 Task: Choose the value(javascript react) option in the included languages
Action: Mouse moved to (20, 499)
Screenshot: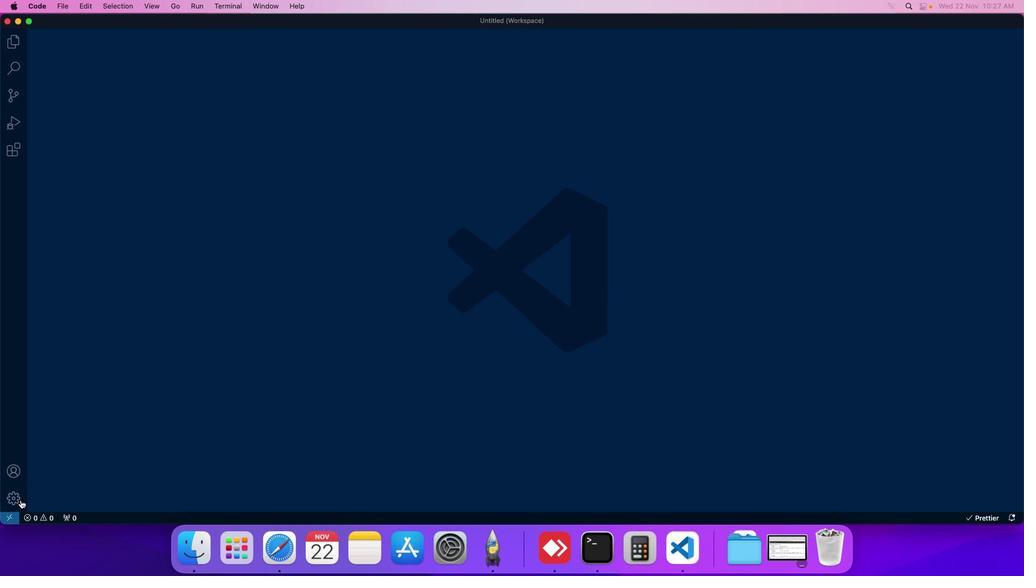 
Action: Mouse pressed left at (20, 499)
Screenshot: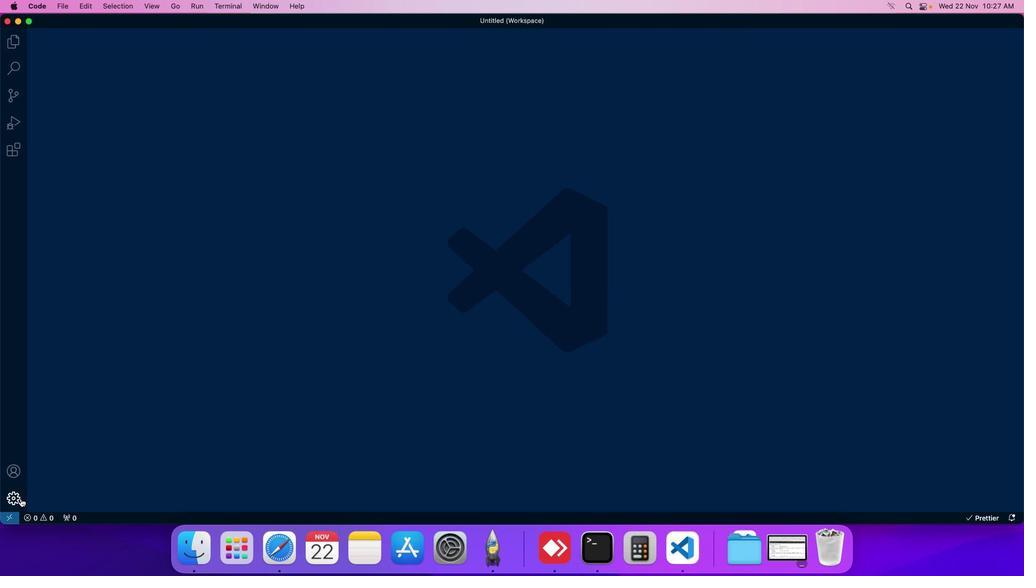 
Action: Mouse moved to (56, 420)
Screenshot: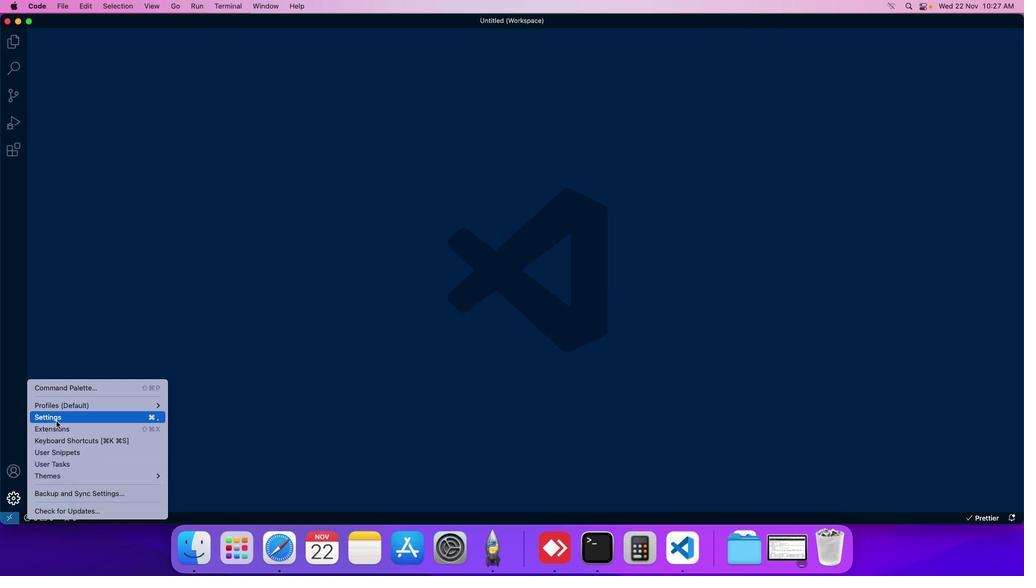 
Action: Mouse pressed left at (56, 420)
Screenshot: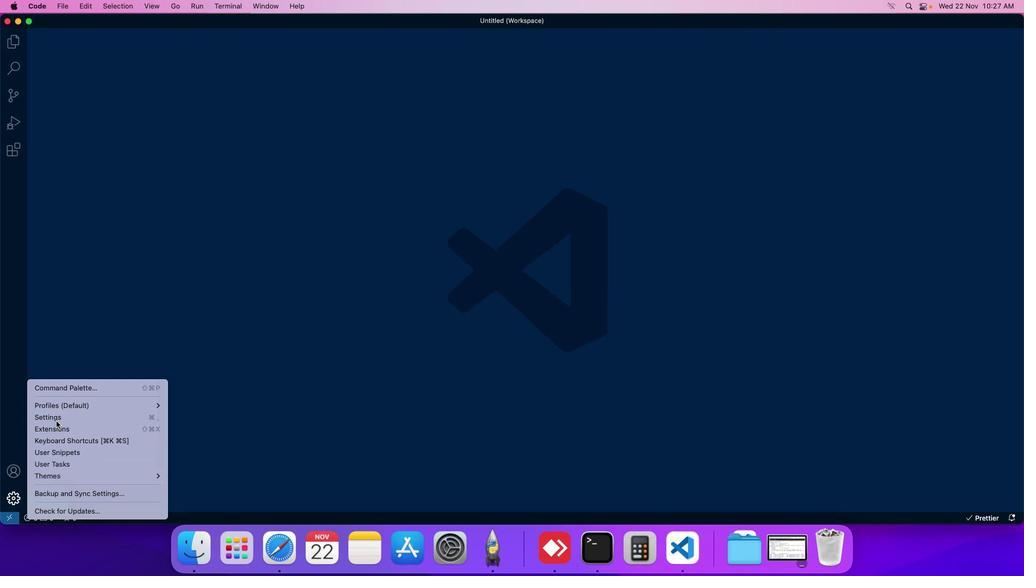 
Action: Mouse moved to (259, 80)
Screenshot: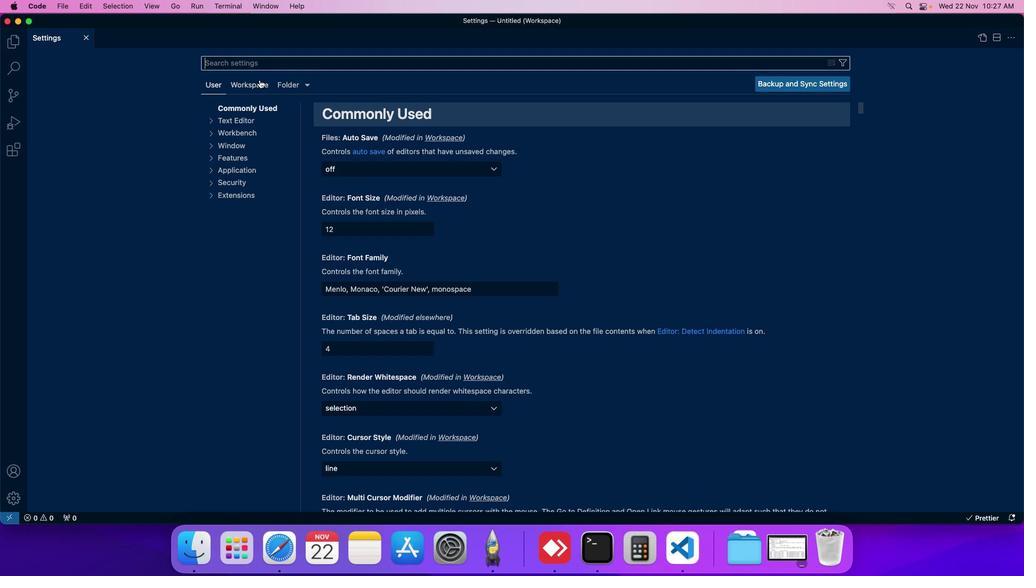 
Action: Mouse pressed left at (259, 80)
Screenshot: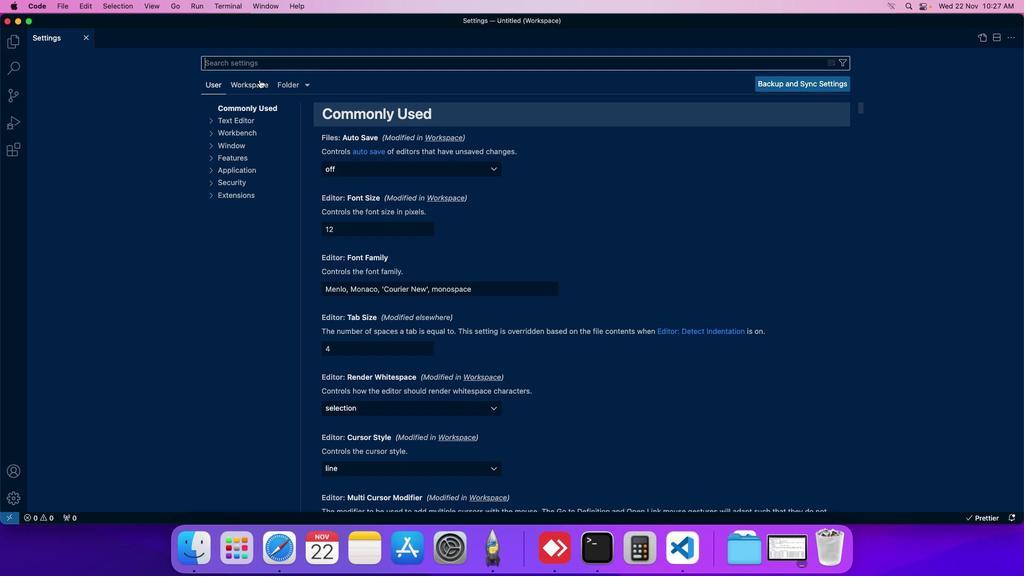 
Action: Mouse moved to (252, 181)
Screenshot: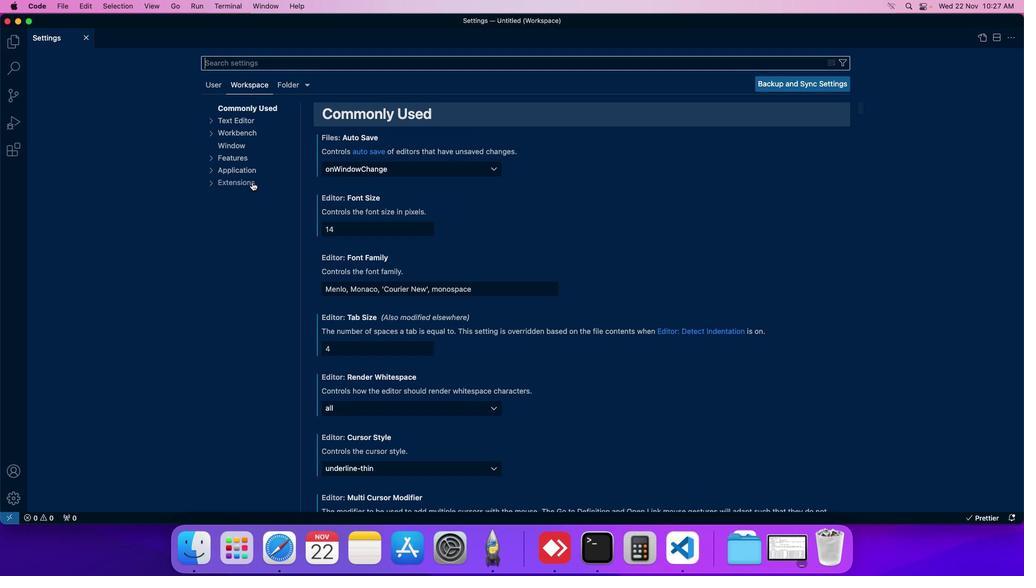 
Action: Mouse pressed left at (252, 181)
Screenshot: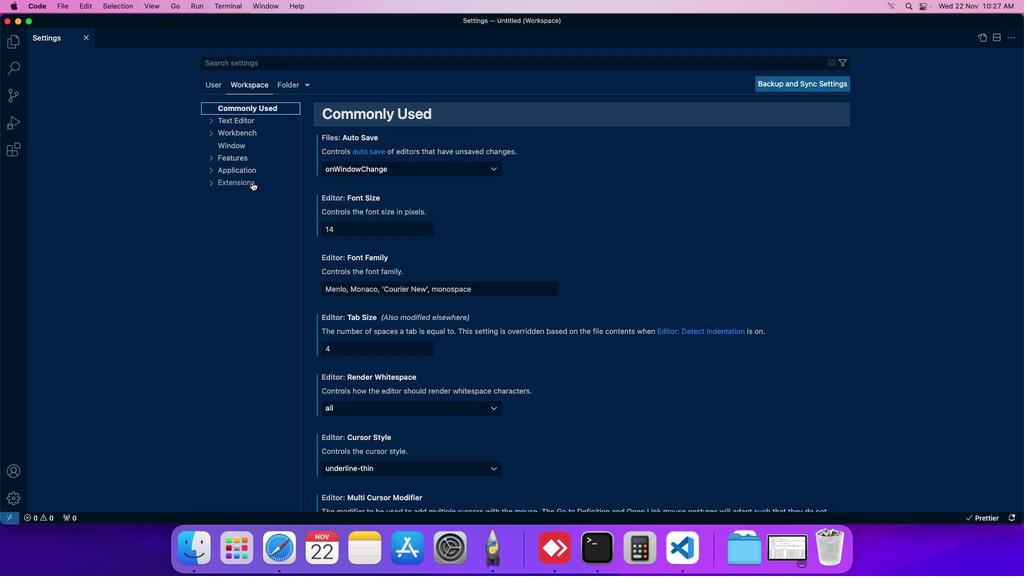 
Action: Mouse moved to (255, 259)
Screenshot: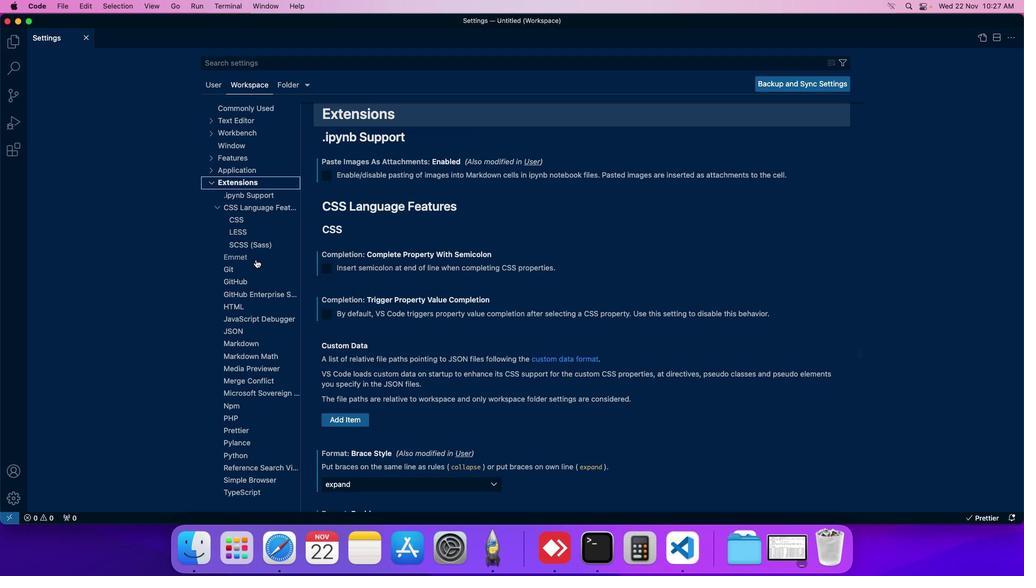 
Action: Mouse pressed left at (255, 259)
Screenshot: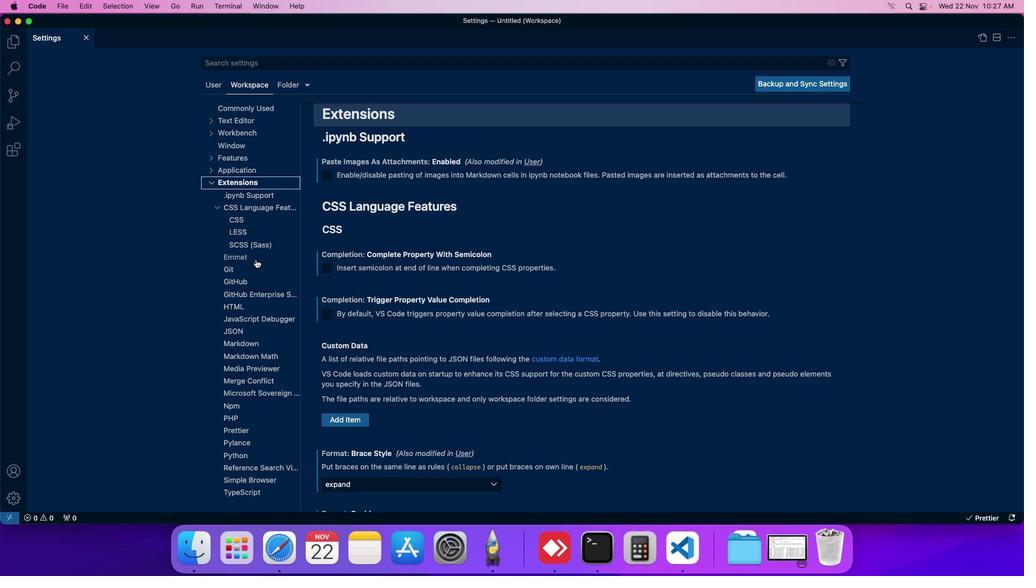 
Action: Mouse moved to (357, 349)
Screenshot: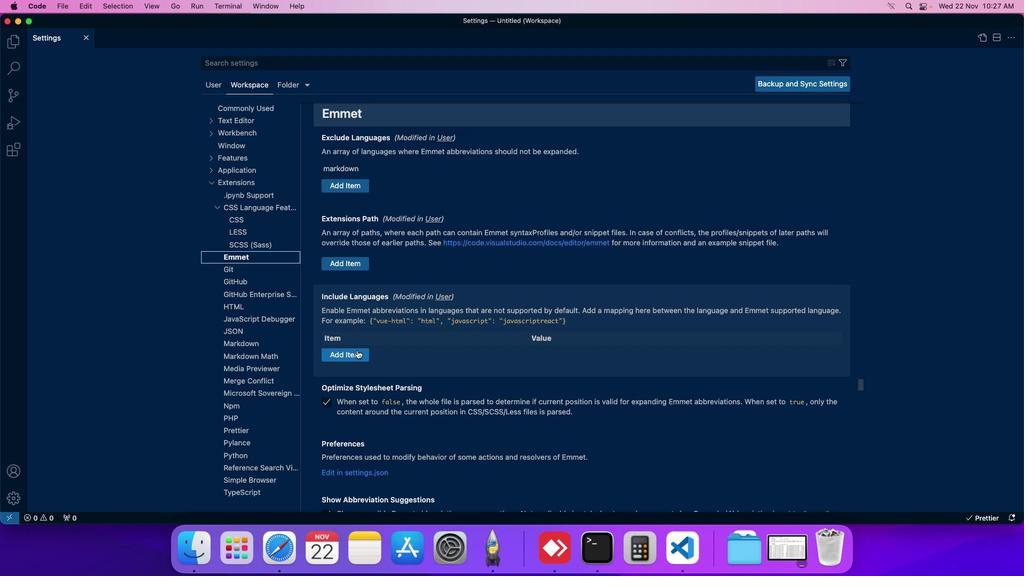
Action: Mouse pressed left at (357, 349)
Screenshot: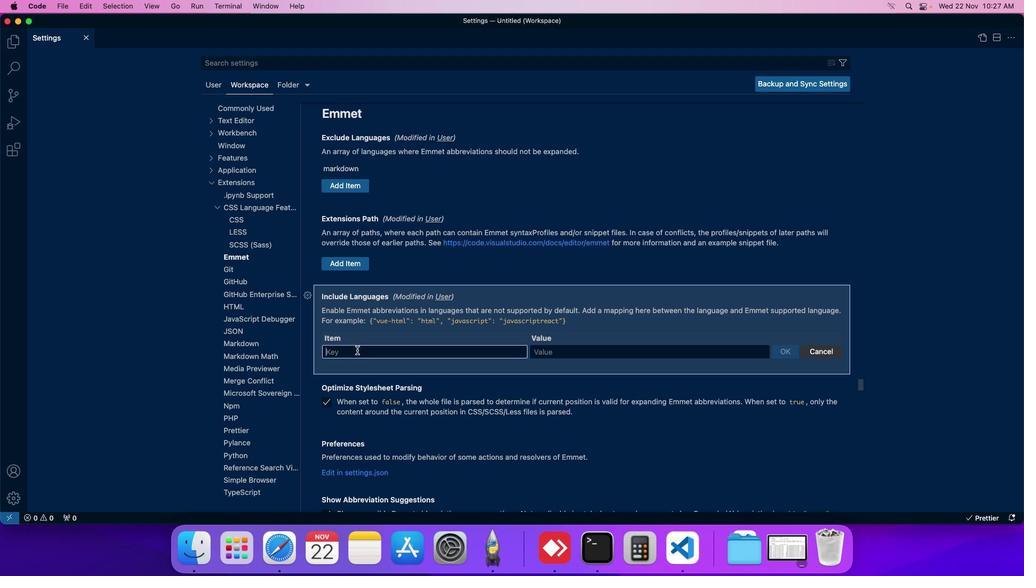 
Action: Mouse moved to (561, 355)
Screenshot: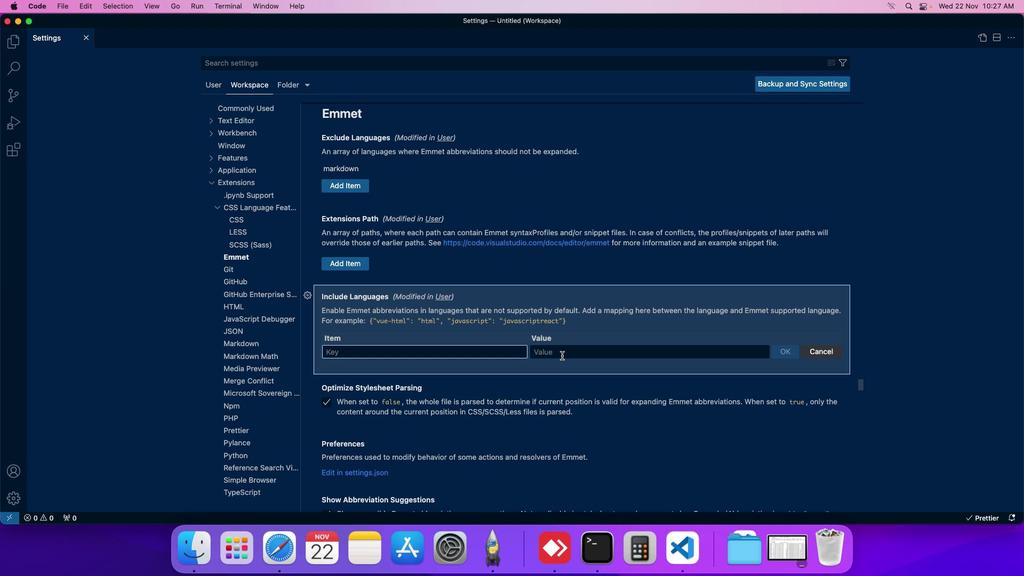 
Action: Mouse pressed left at (561, 355)
Screenshot: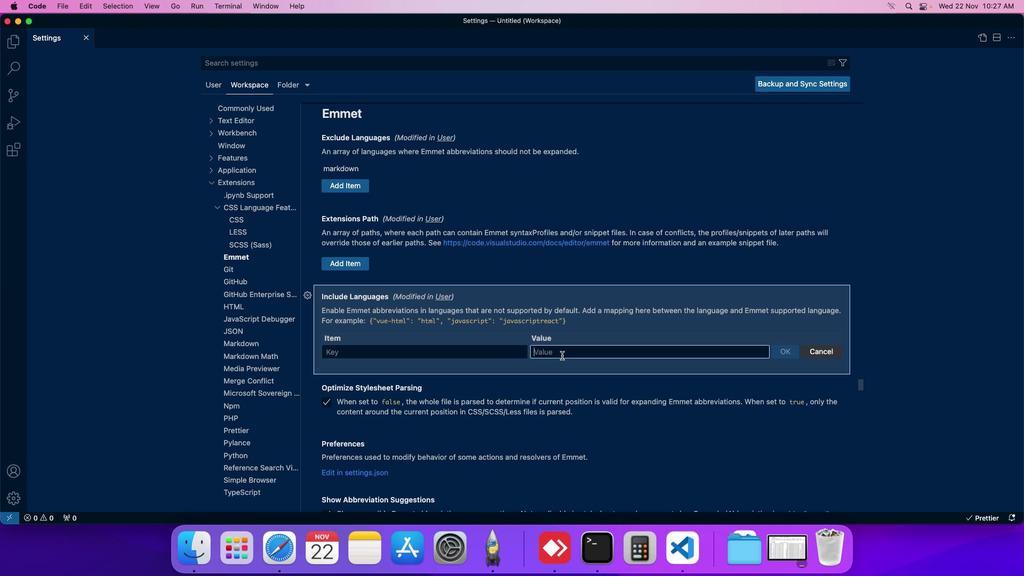 
Action: Key pressed 'k'Key.backspace'j''a''v''a''s''c''r''i''p''t'Key.space't'Key.backspace'r''e''a''c''t'
Screenshot: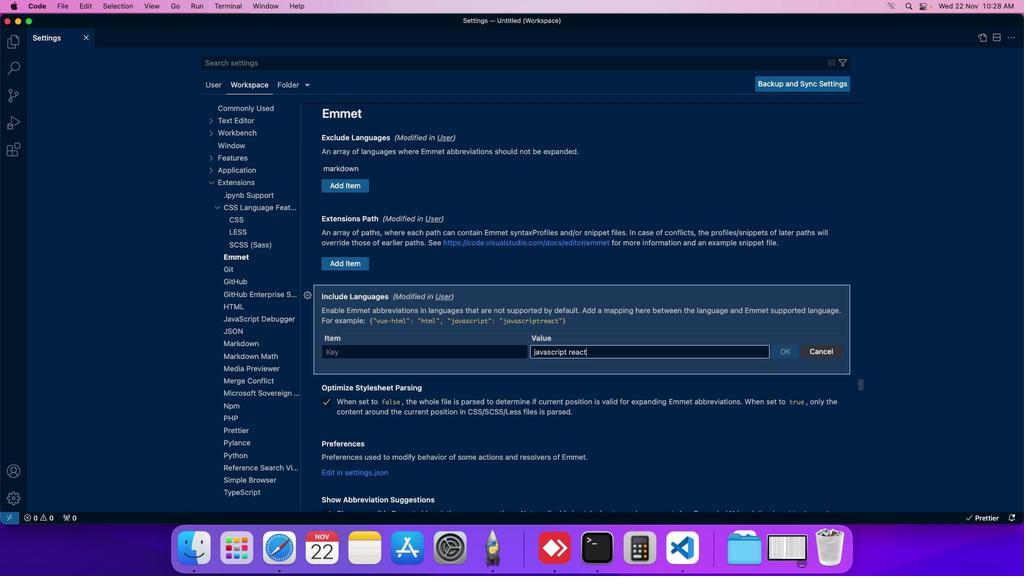
Action: Mouse moved to (789, 355)
Screenshot: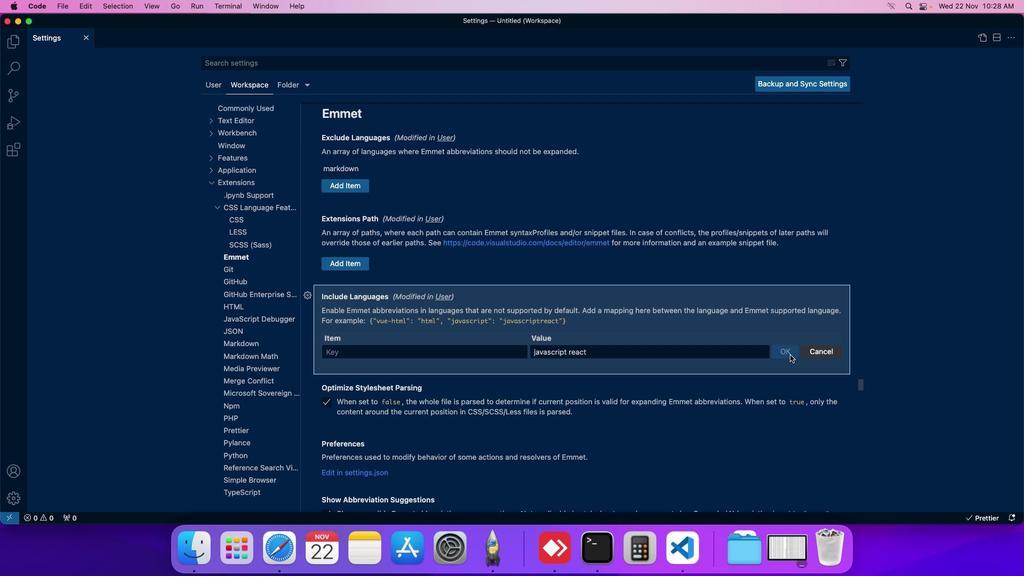 
Action: Mouse pressed left at (789, 355)
Screenshot: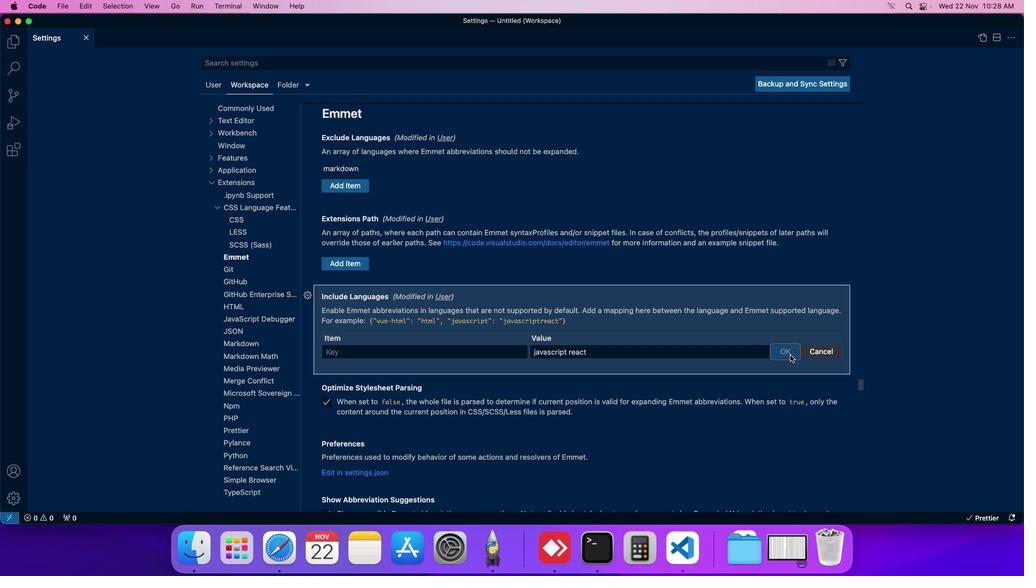
Action: Mouse moved to (773, 363)
Screenshot: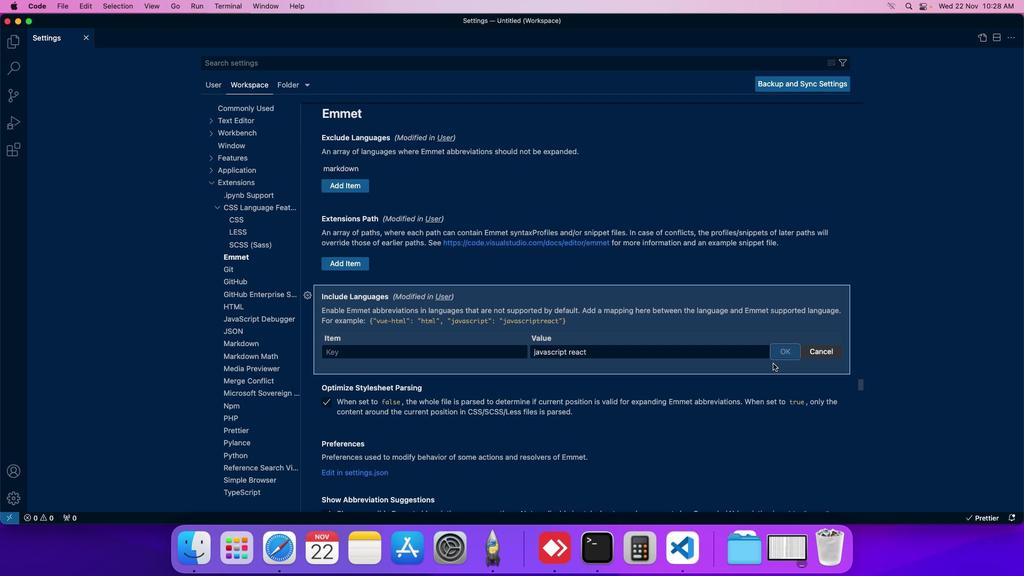 
